 Task: Add Garden Of Life Once Daily Ultra Omega to the cart.
Action: Mouse moved to (233, 113)
Screenshot: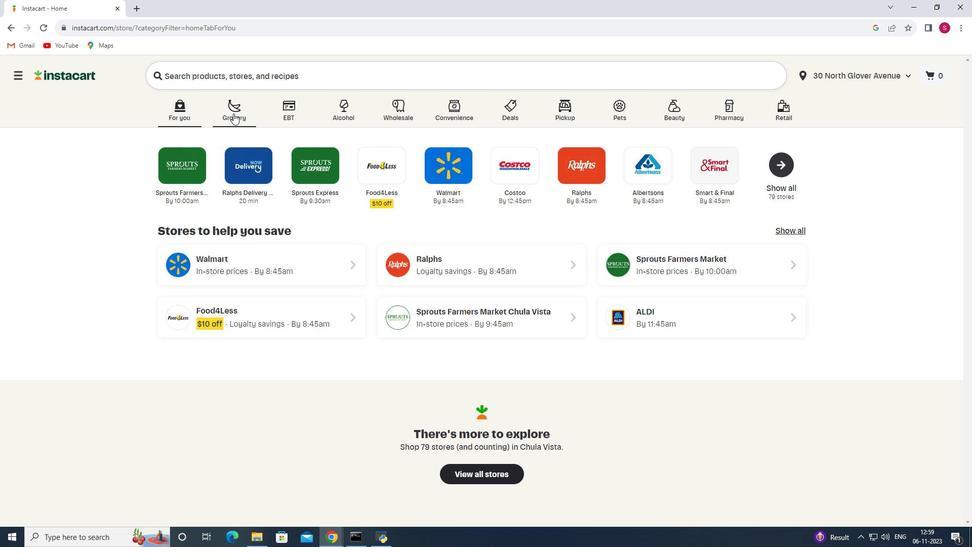
Action: Mouse pressed left at (233, 113)
Screenshot: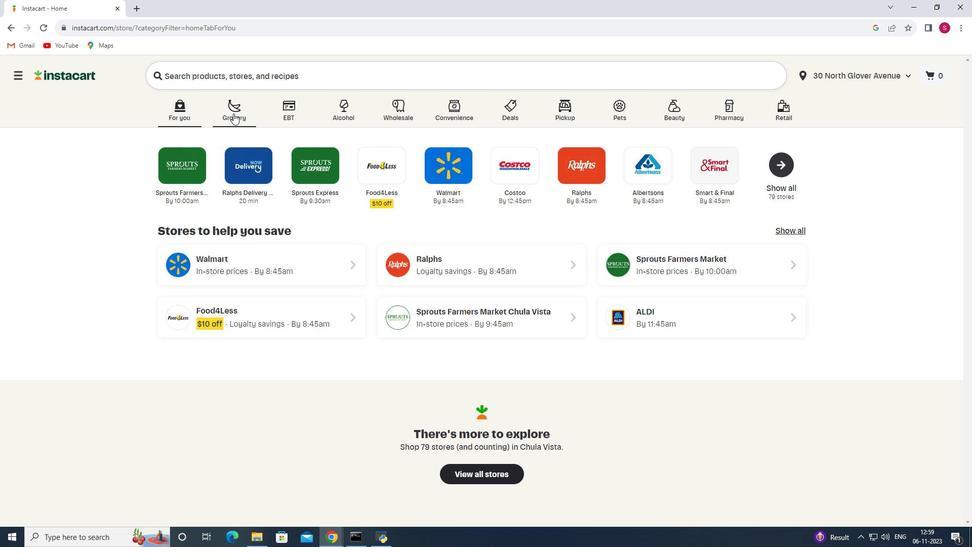 
Action: Mouse moved to (219, 273)
Screenshot: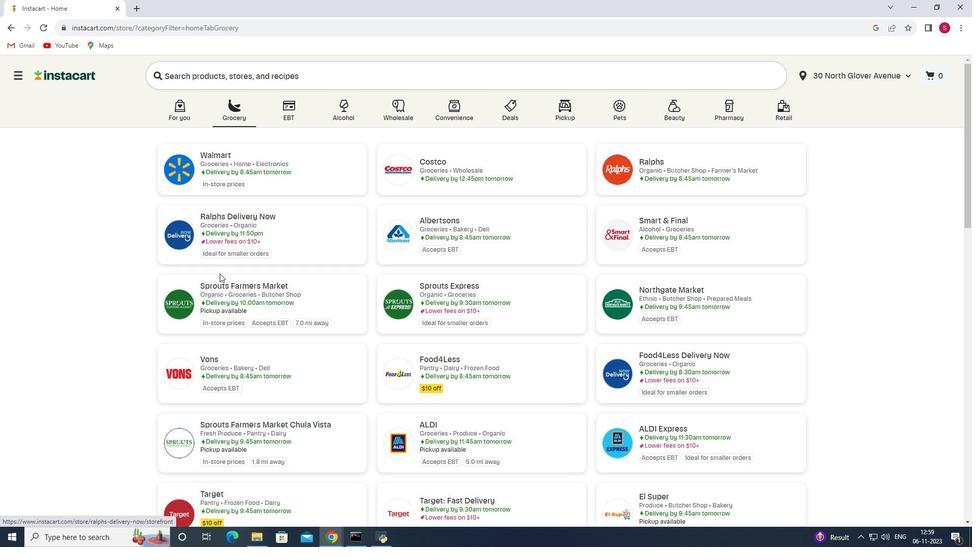 
Action: Mouse pressed left at (219, 273)
Screenshot: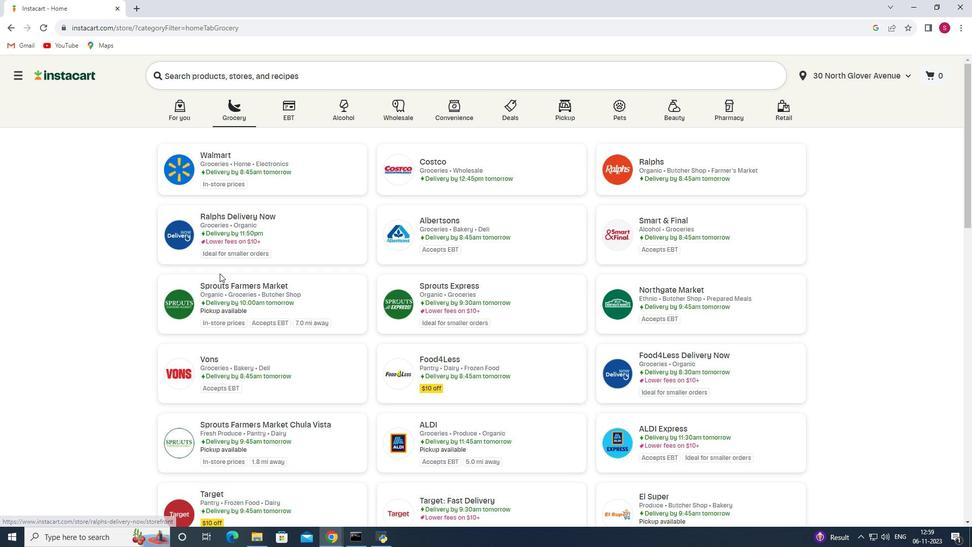 
Action: Mouse moved to (219, 277)
Screenshot: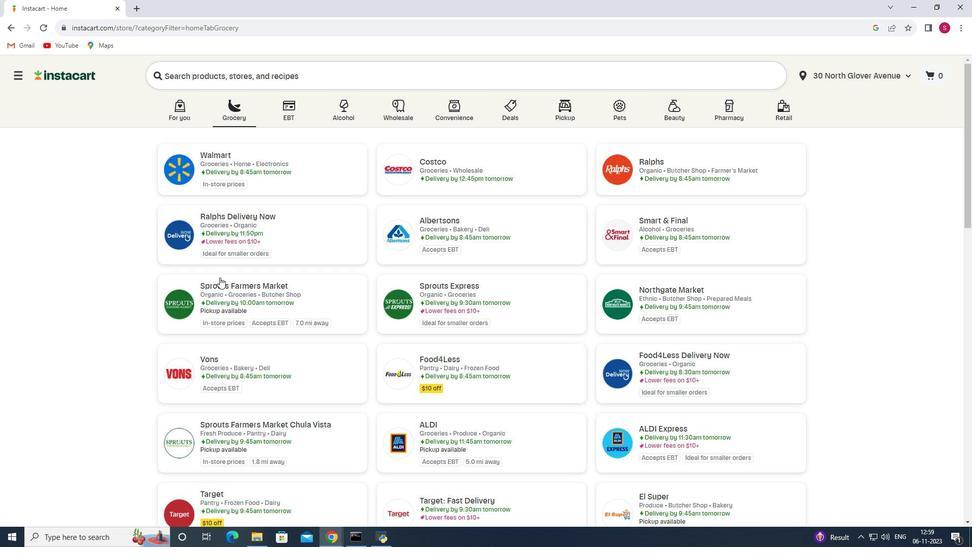
Action: Mouse pressed left at (219, 277)
Screenshot: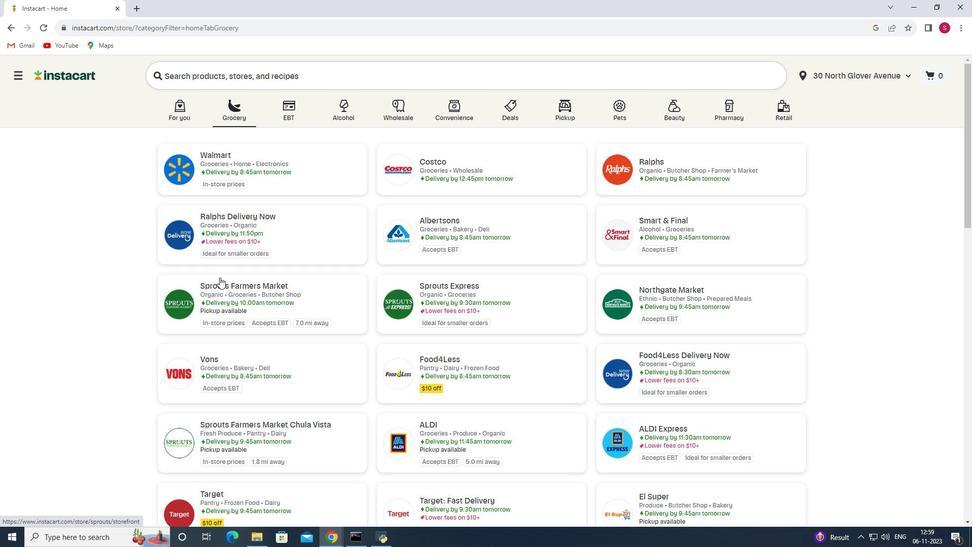 
Action: Mouse moved to (57, 365)
Screenshot: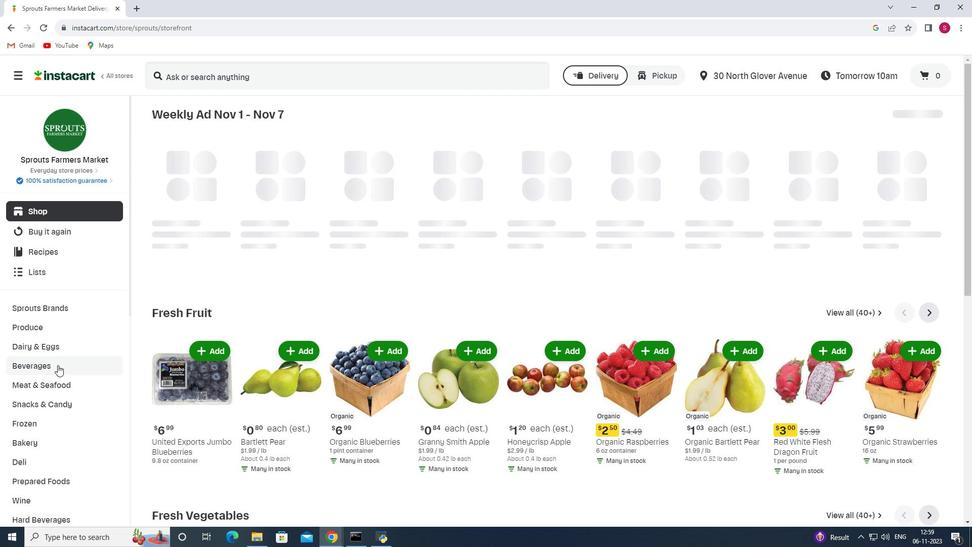 
Action: Mouse scrolled (57, 364) with delta (0, 0)
Screenshot: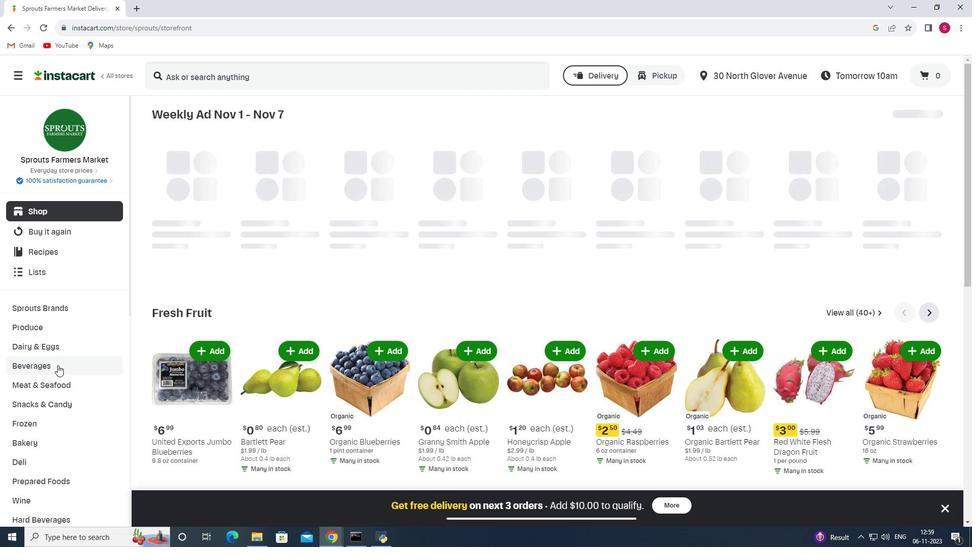 
Action: Mouse moved to (56, 365)
Screenshot: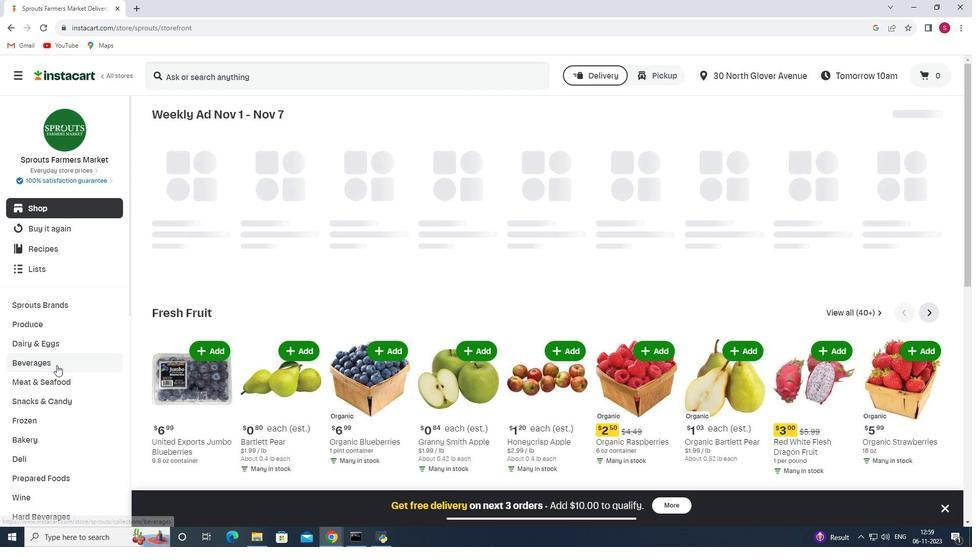 
Action: Mouse scrolled (56, 364) with delta (0, 0)
Screenshot: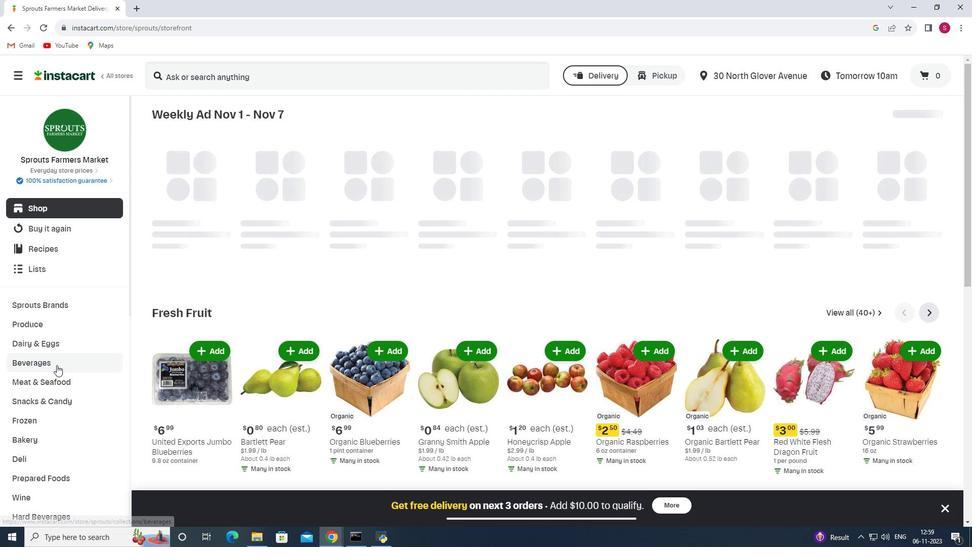 
Action: Mouse scrolled (56, 364) with delta (0, 0)
Screenshot: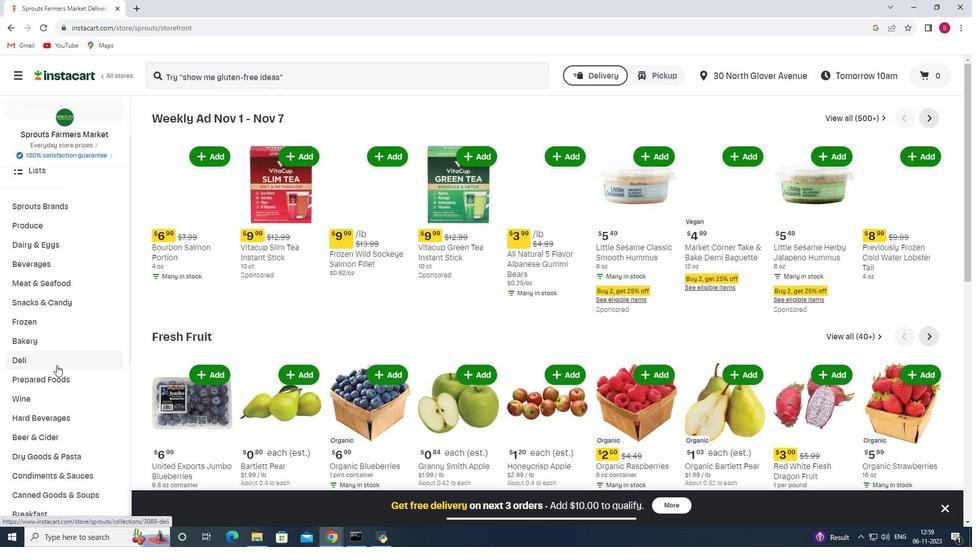
Action: Mouse scrolled (56, 364) with delta (0, 0)
Screenshot: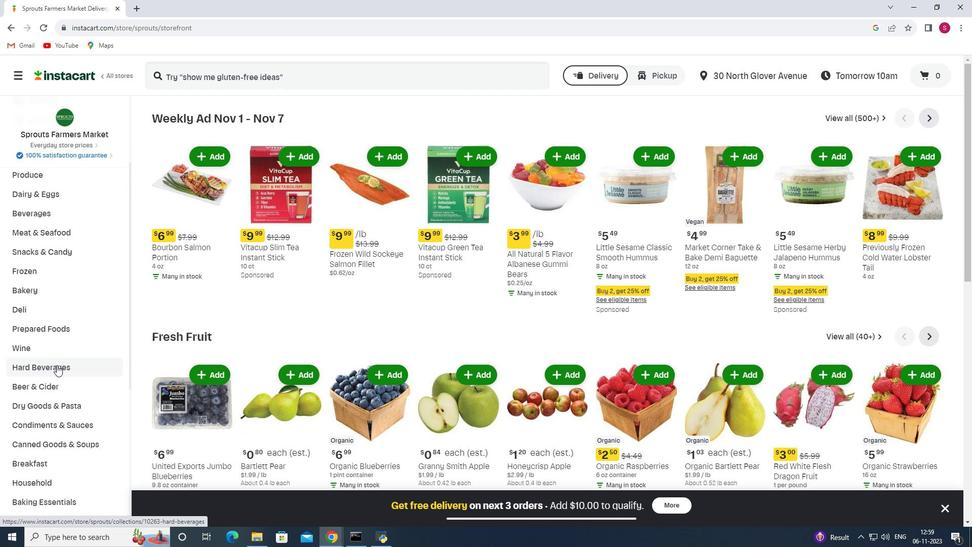 
Action: Mouse moved to (55, 379)
Screenshot: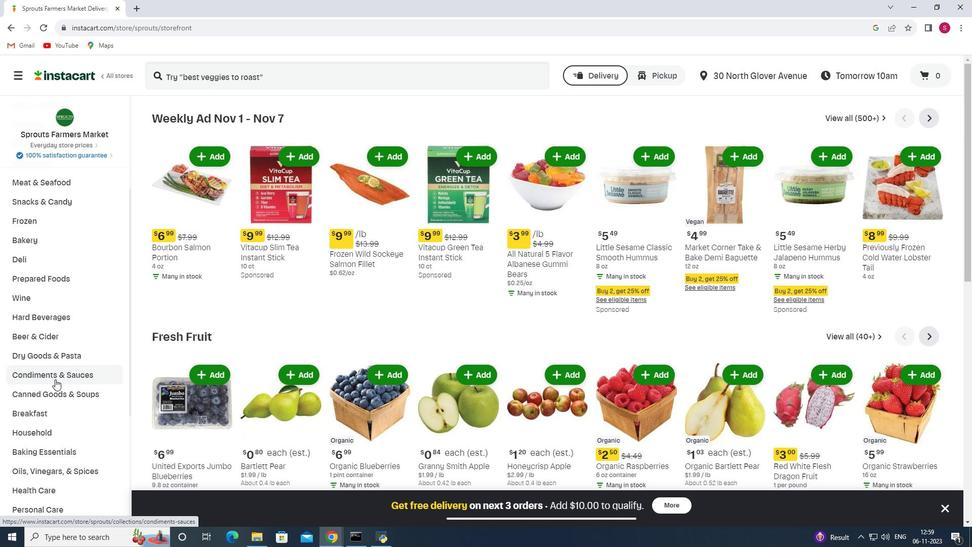 
Action: Mouse scrolled (55, 379) with delta (0, 0)
Screenshot: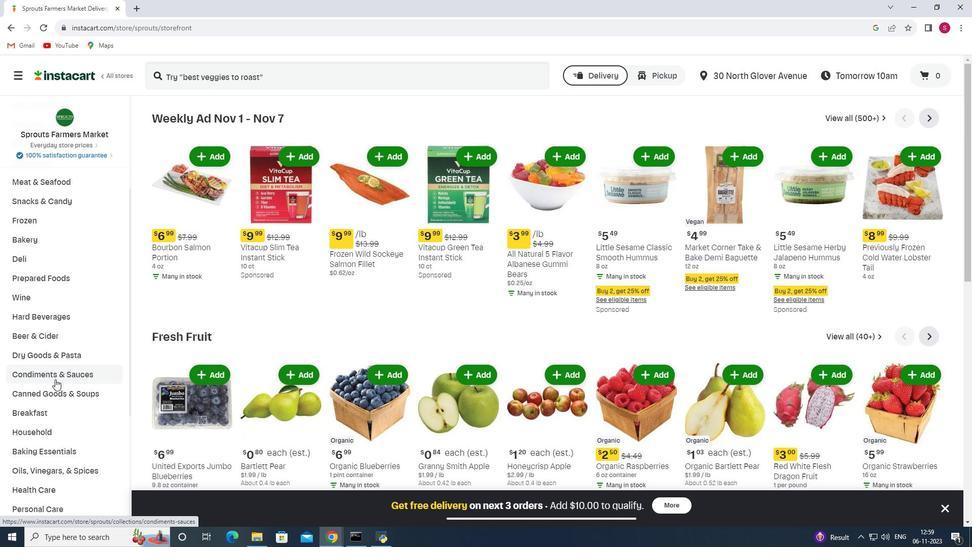 
Action: Mouse scrolled (55, 379) with delta (0, 0)
Screenshot: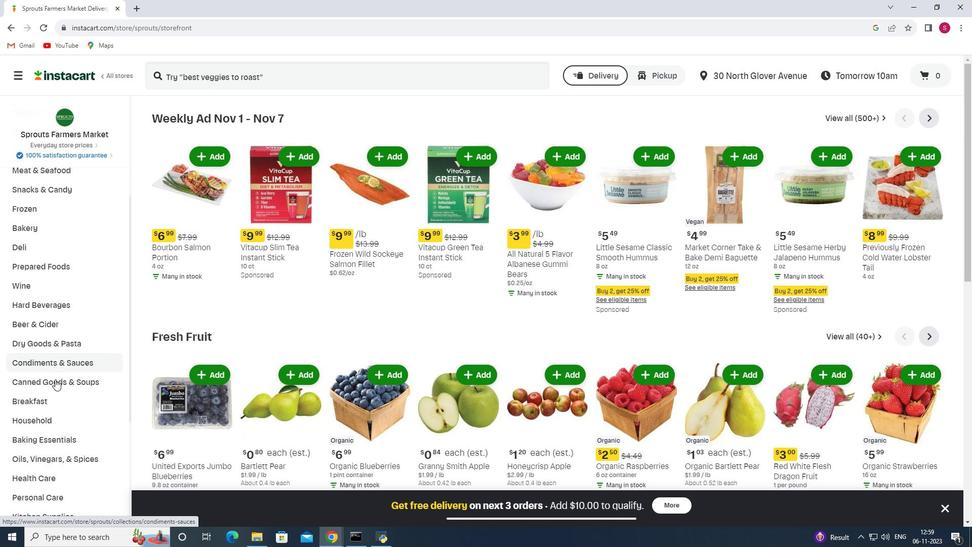 
Action: Mouse moved to (54, 383)
Screenshot: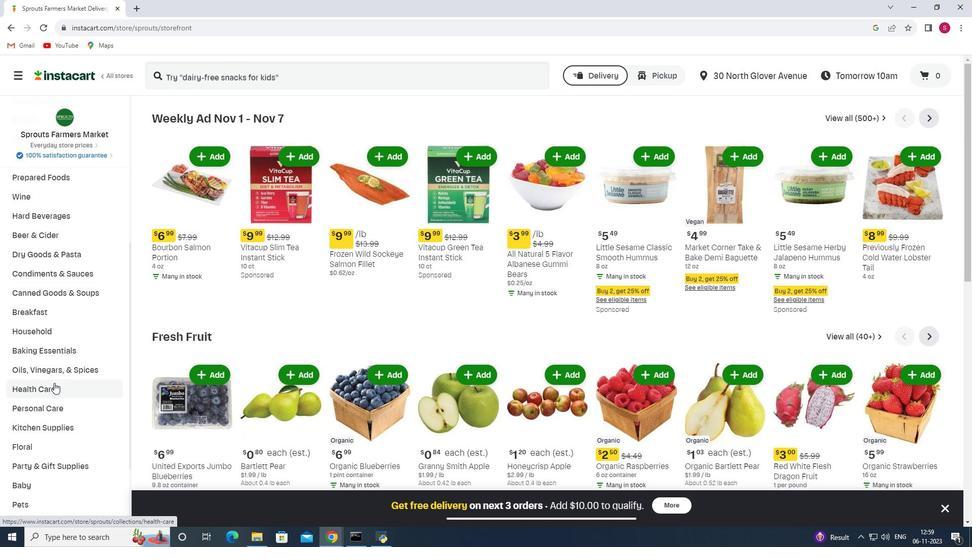 
Action: Mouse pressed left at (54, 383)
Screenshot: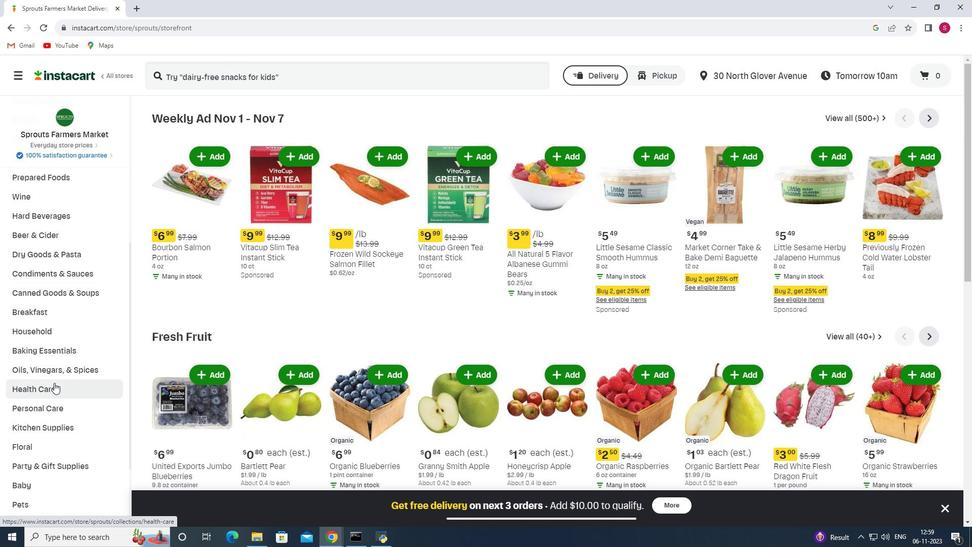 
Action: Mouse moved to (355, 133)
Screenshot: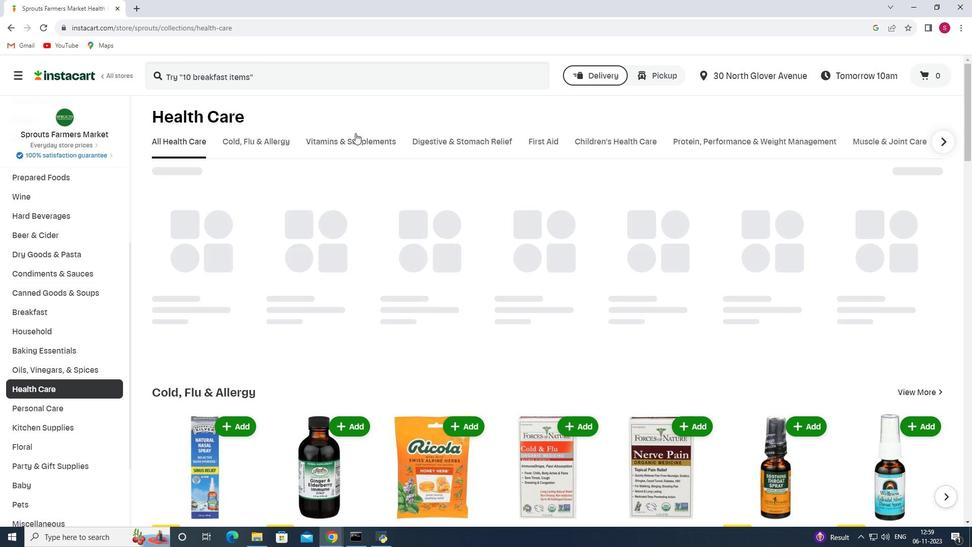 
Action: Mouse pressed left at (355, 133)
Screenshot: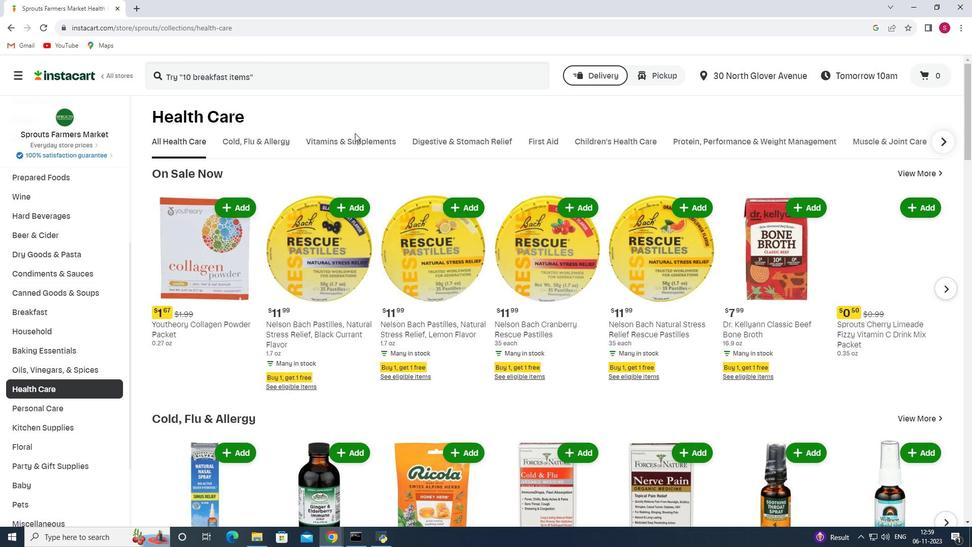 
Action: Mouse moved to (355, 143)
Screenshot: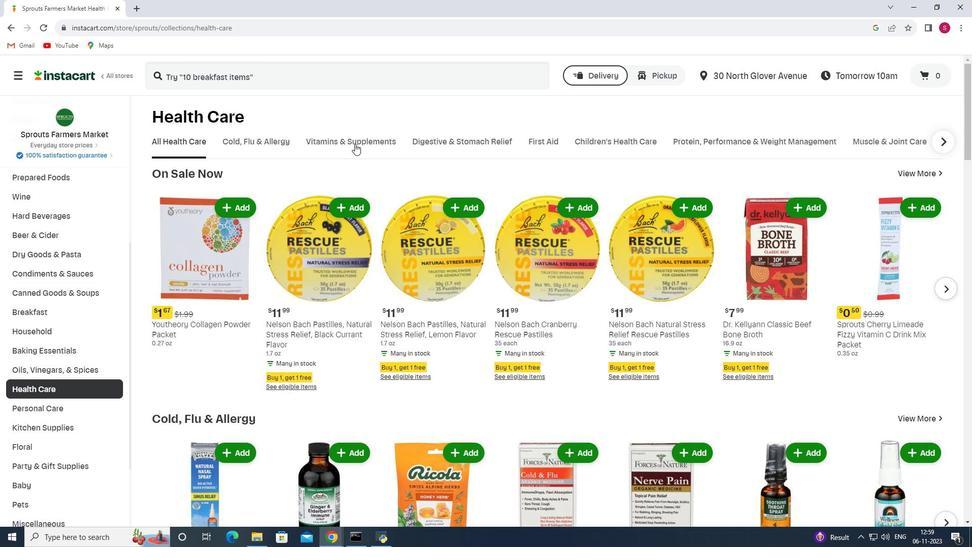 
Action: Mouse pressed left at (355, 143)
Screenshot: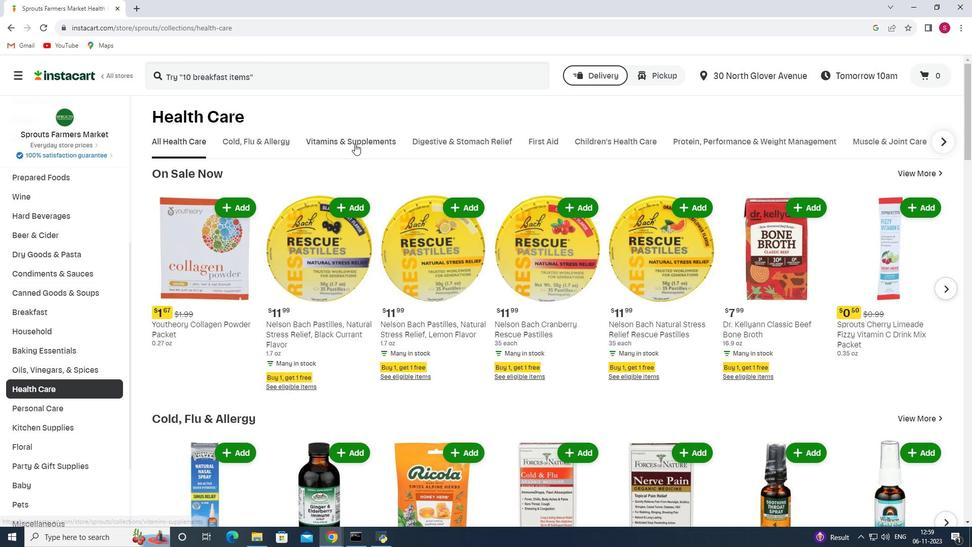 
Action: Mouse moved to (729, 180)
Screenshot: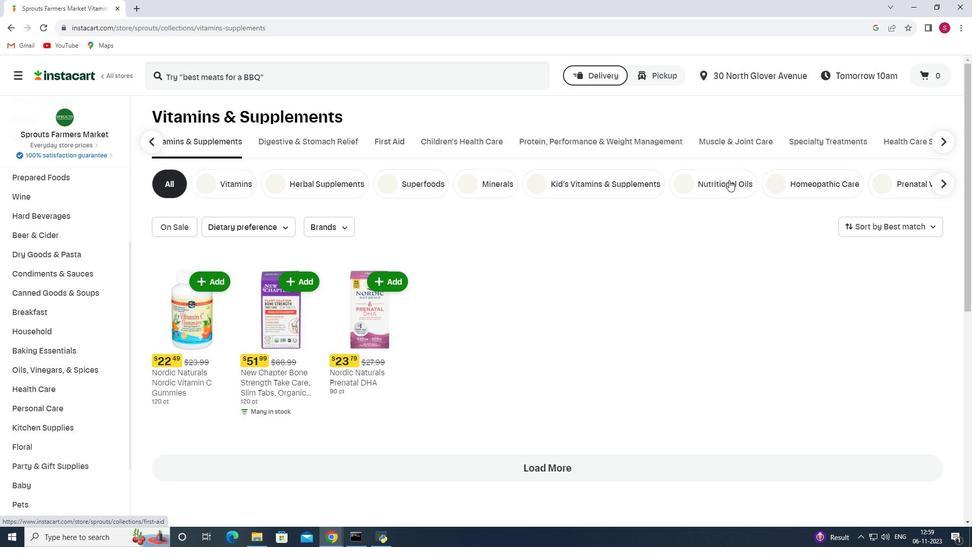 
Action: Mouse pressed left at (729, 180)
Screenshot: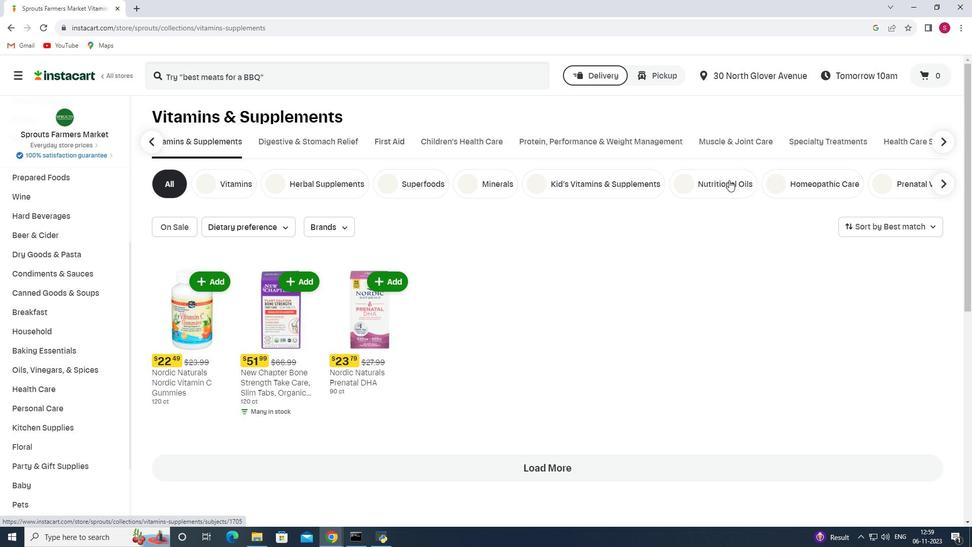 
Action: Mouse moved to (270, 78)
Screenshot: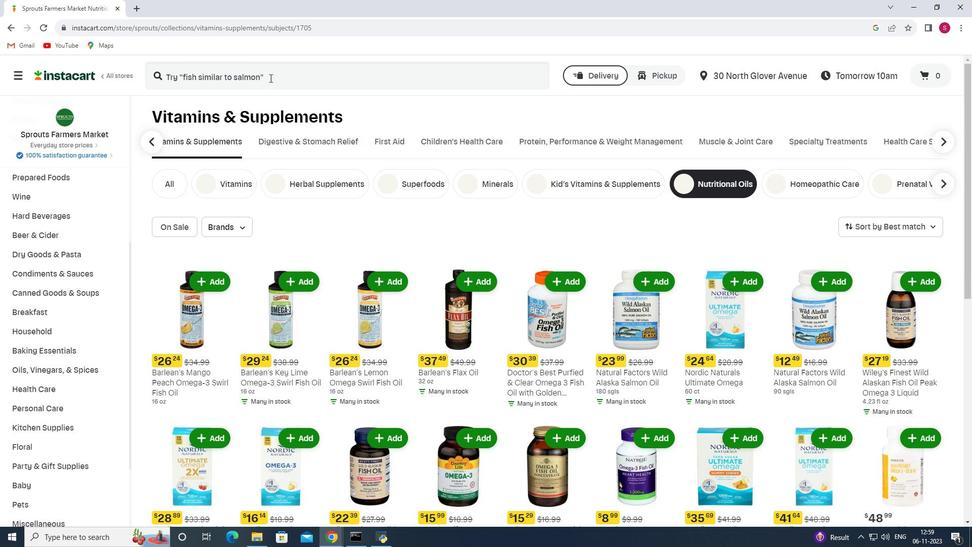 
Action: Mouse pressed left at (270, 78)
Screenshot: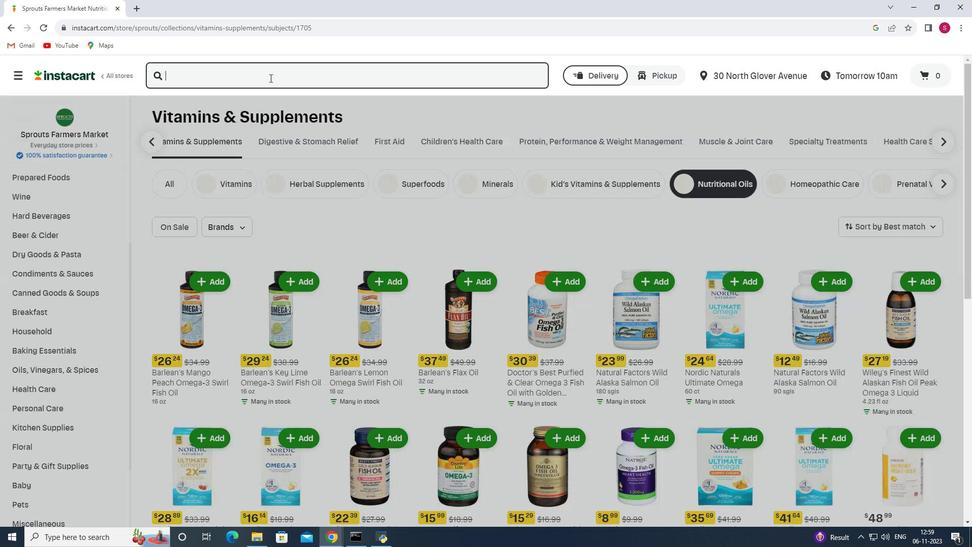 
Action: Mouse moved to (272, 61)
Screenshot: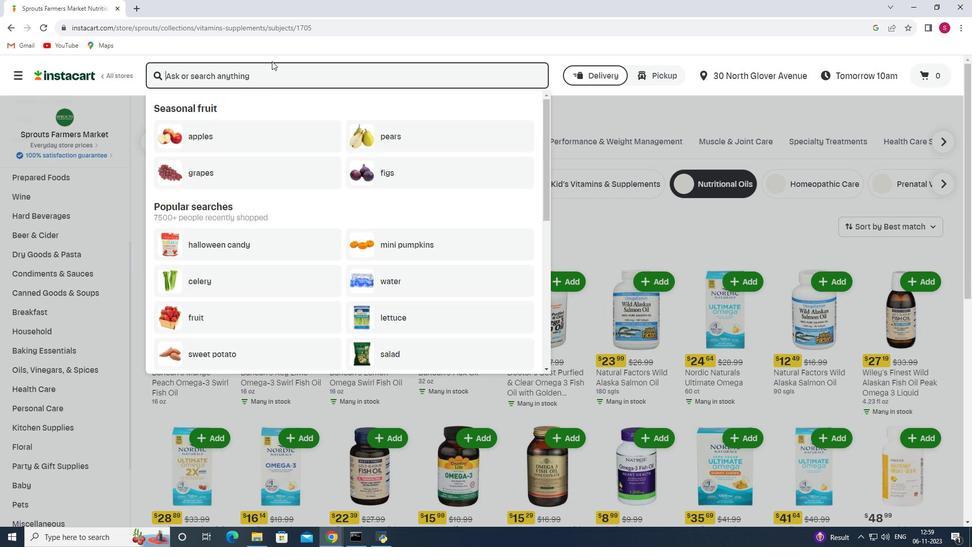 
Action: Key pressed <Key.shift>Garden<Key.space><Key.shift>Of<Key.space><Key.shift>Life<Key.space><Key.shift>Once<Key.space><Key.shift>daily<Key.space><Key.shift>Ultra<Key.space><Key.shift>Omega<Key.space><Key.enter>
Screenshot: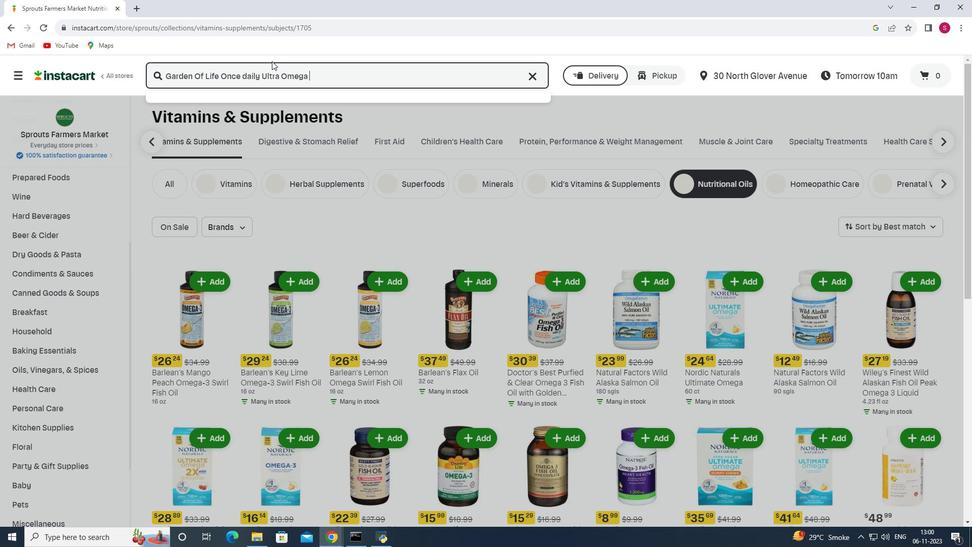 
Action: Mouse moved to (377, 203)
Screenshot: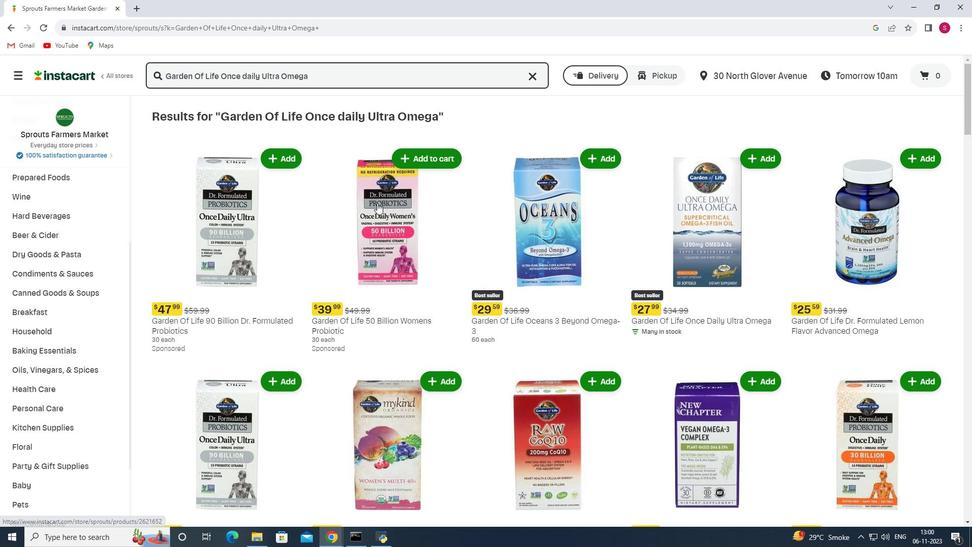 
Action: Mouse scrolled (377, 202) with delta (0, 0)
Screenshot: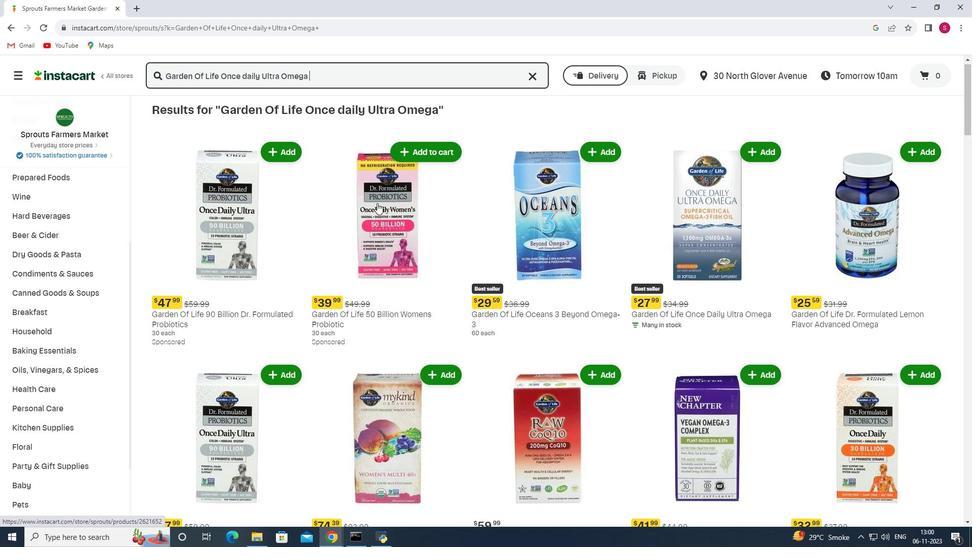 
Action: Mouse moved to (419, 223)
Screenshot: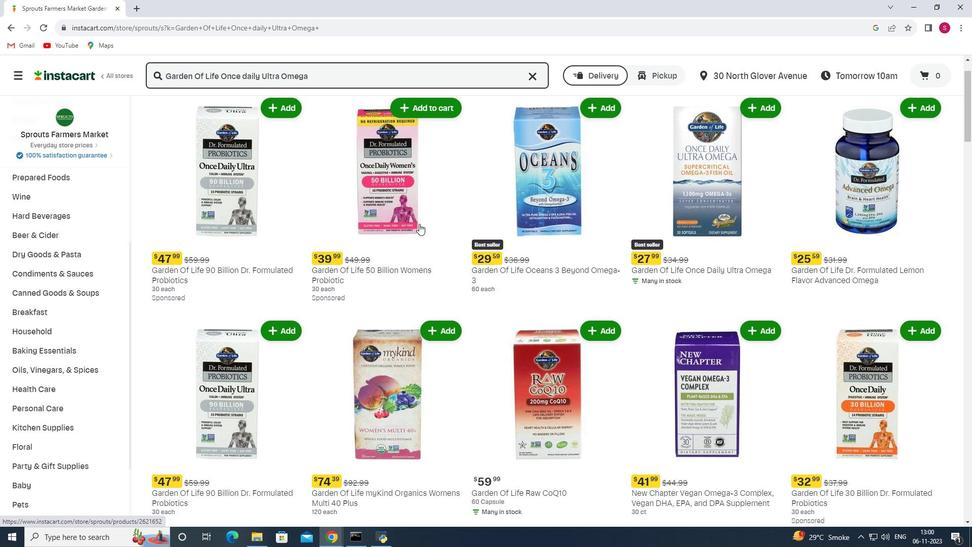 
Action: Mouse scrolled (419, 223) with delta (0, 0)
Screenshot: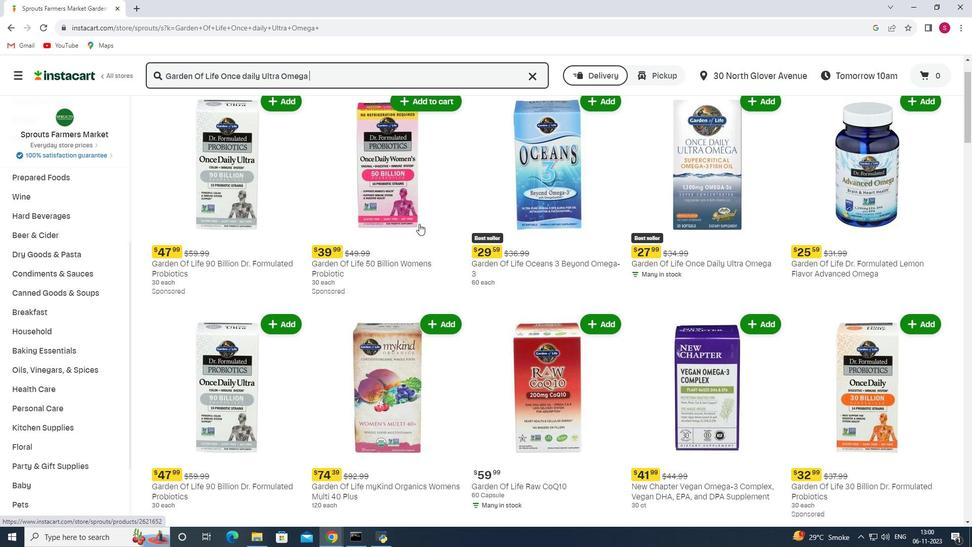 
Action: Mouse moved to (671, 227)
Screenshot: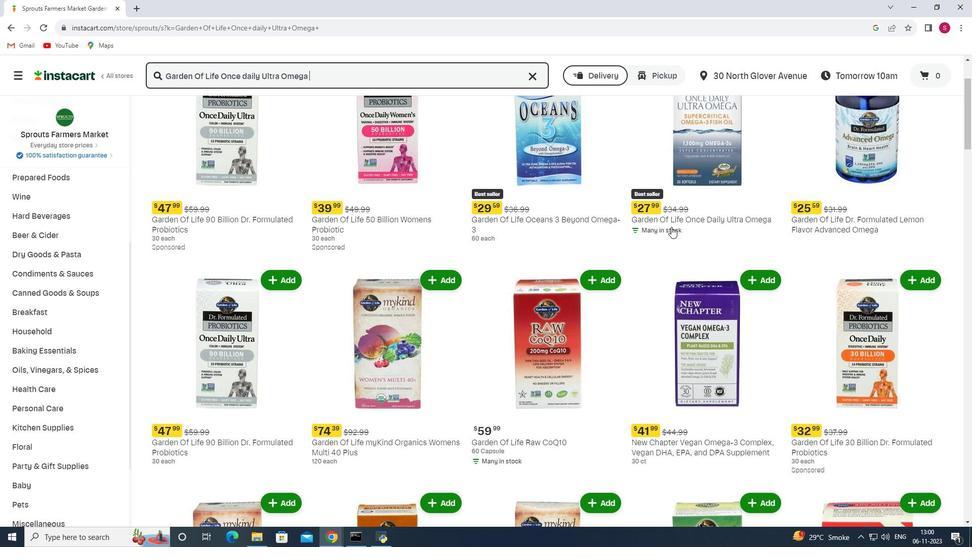 
Action: Mouse scrolled (671, 227) with delta (0, 0)
Screenshot: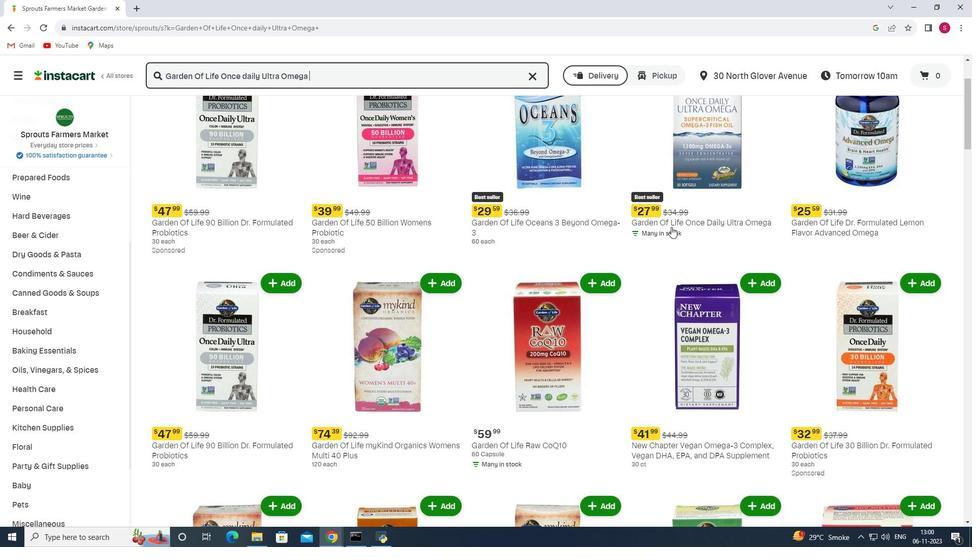
Action: Mouse moved to (764, 108)
Screenshot: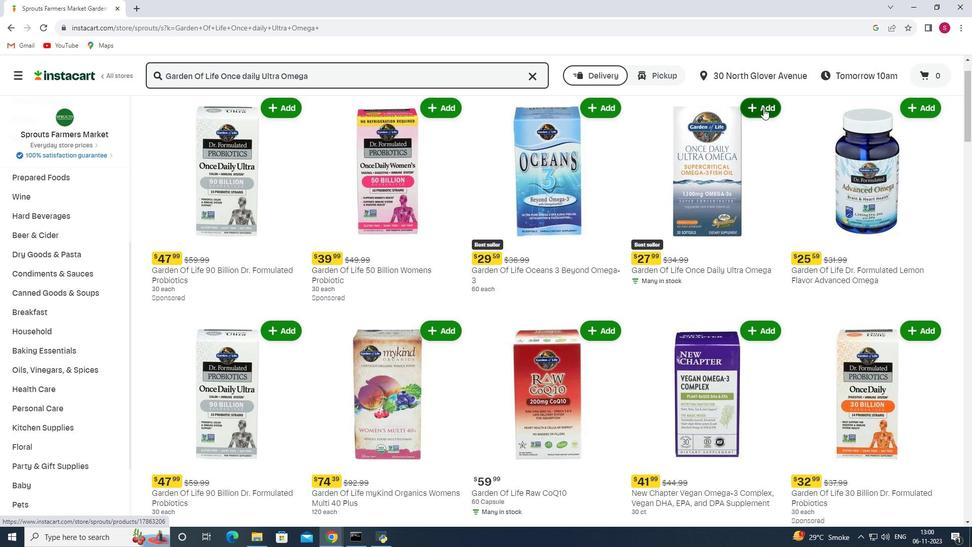 
Action: Mouse pressed left at (764, 108)
Screenshot: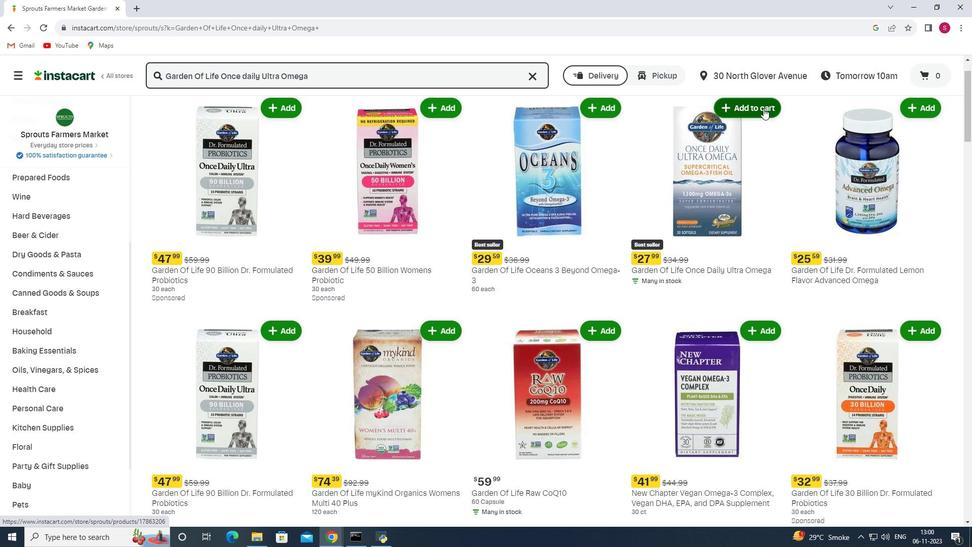 
Action: Mouse moved to (754, 129)
Screenshot: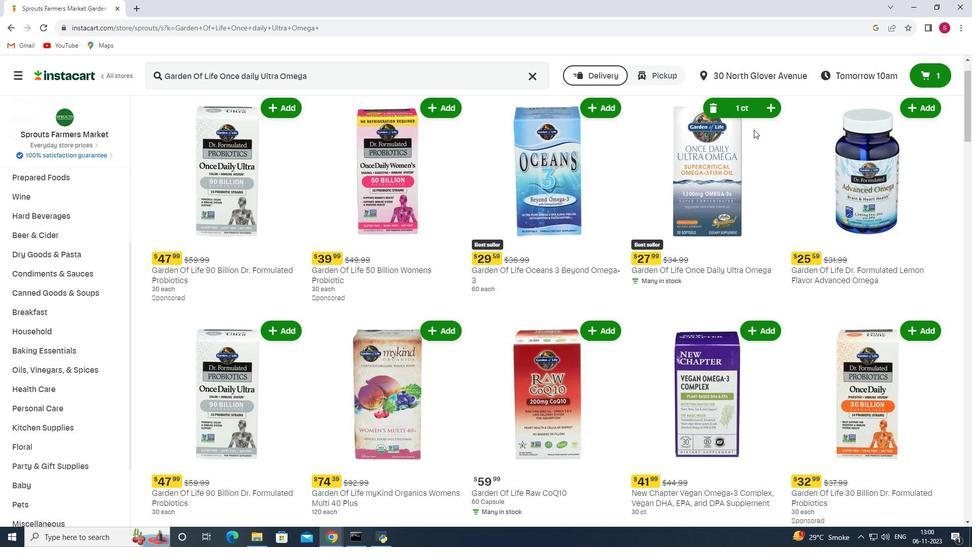 
